 Task: Add Sprouts Lavender & Sandalwood Sugar Scrub to the cart.
Action: Mouse moved to (747, 264)
Screenshot: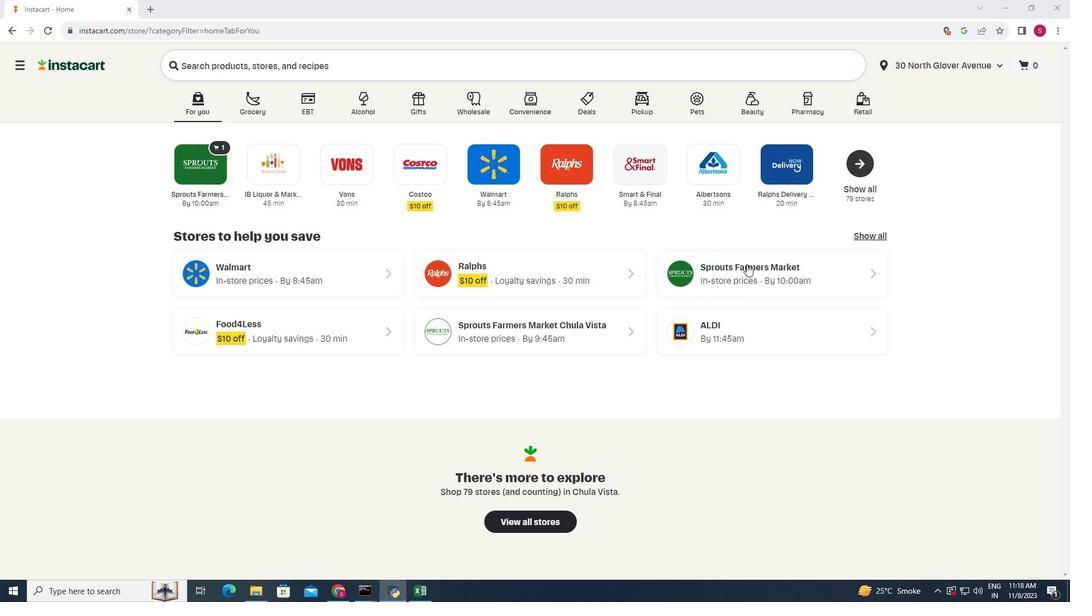 
Action: Mouse pressed left at (747, 264)
Screenshot: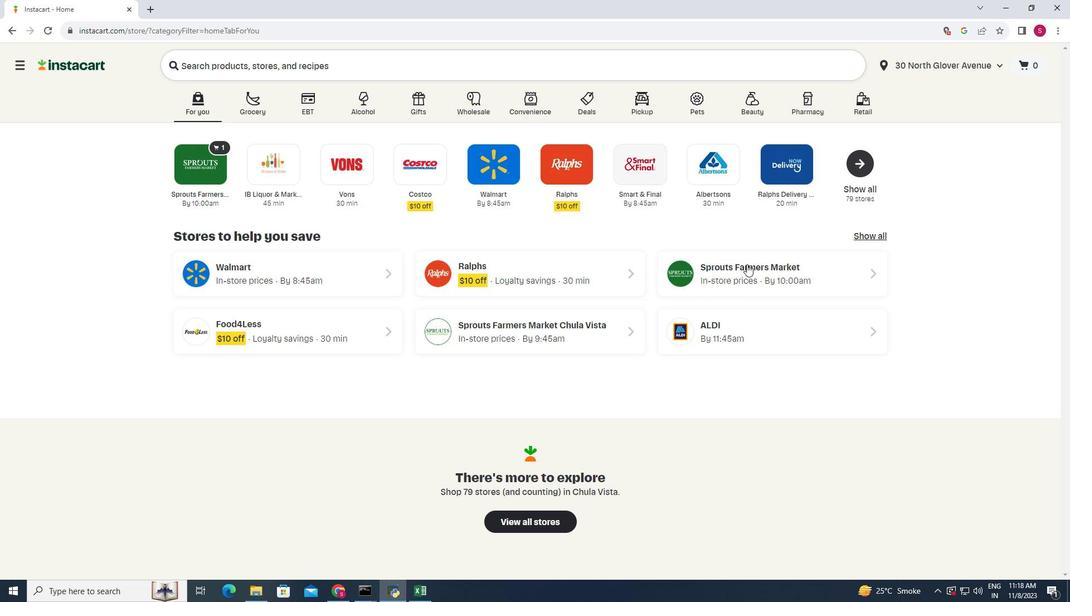
Action: Mouse moved to (87, 332)
Screenshot: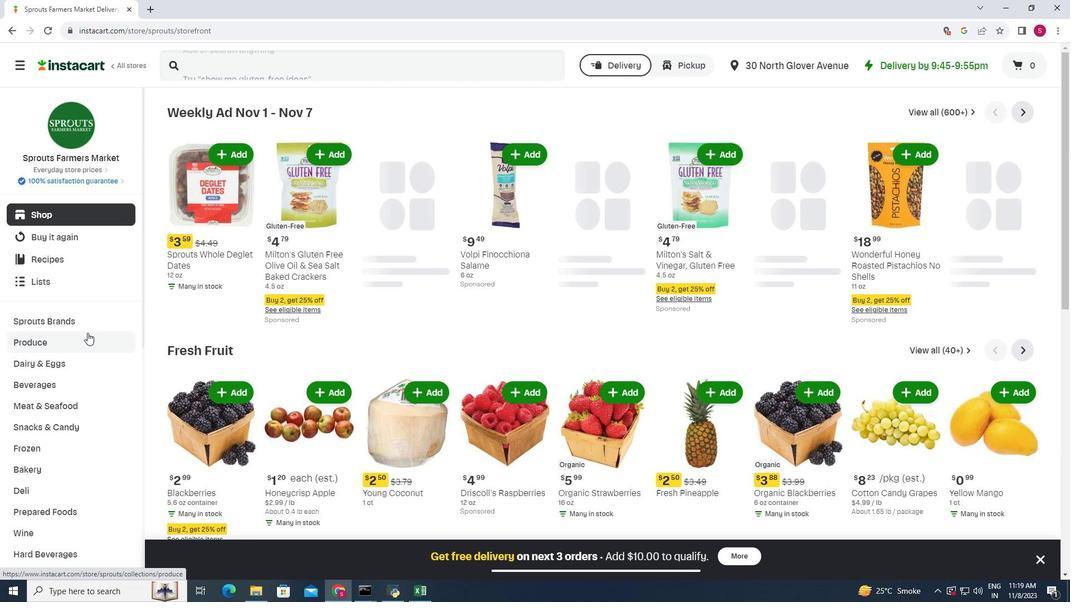 
Action: Mouse scrolled (87, 332) with delta (0, 0)
Screenshot: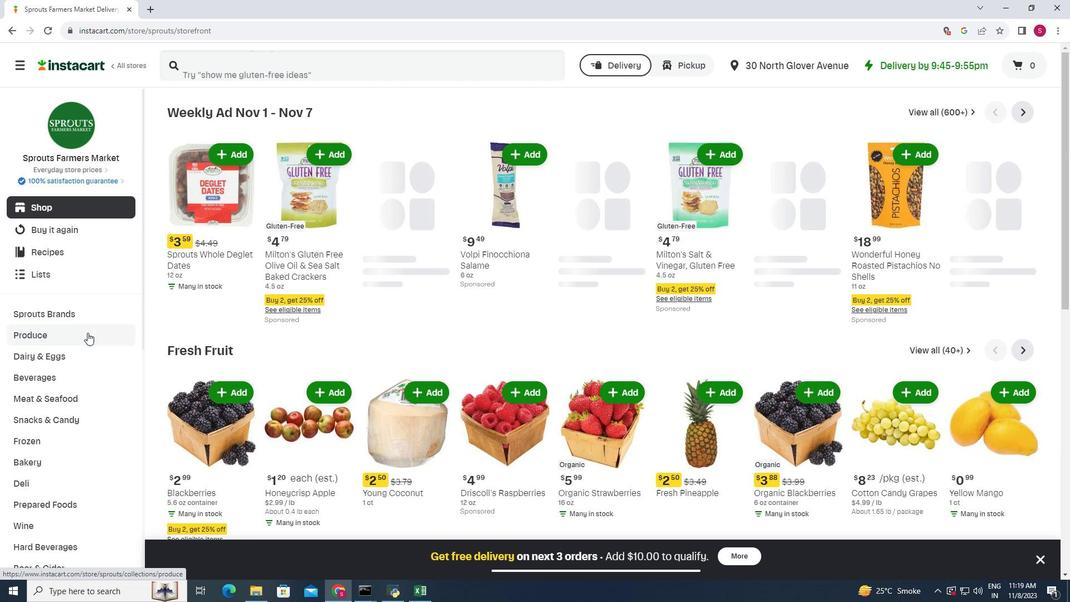 
Action: Mouse scrolled (87, 332) with delta (0, 0)
Screenshot: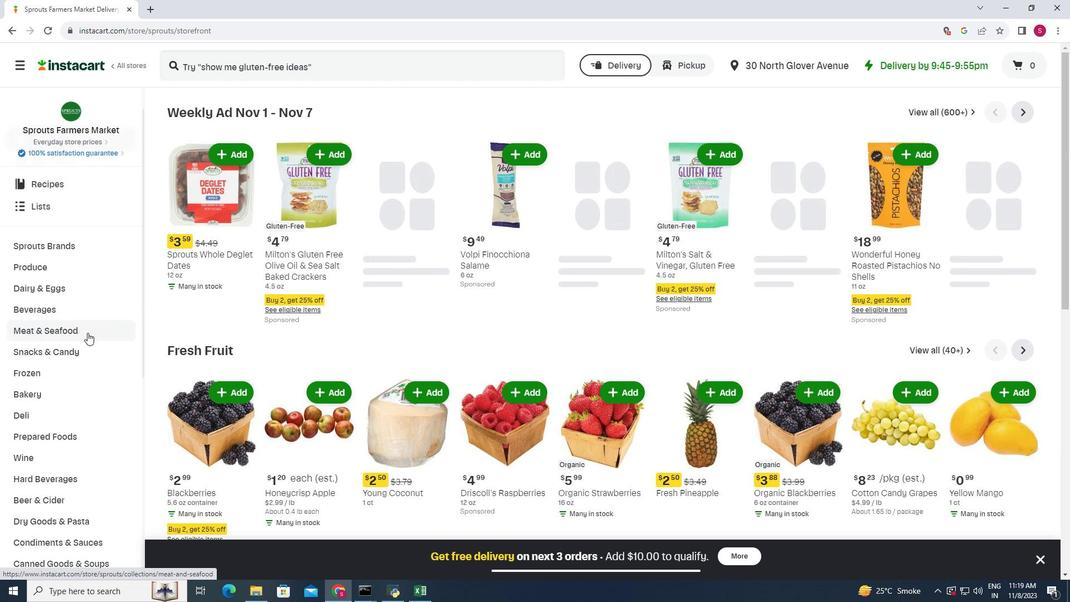 
Action: Mouse scrolled (87, 332) with delta (0, 0)
Screenshot: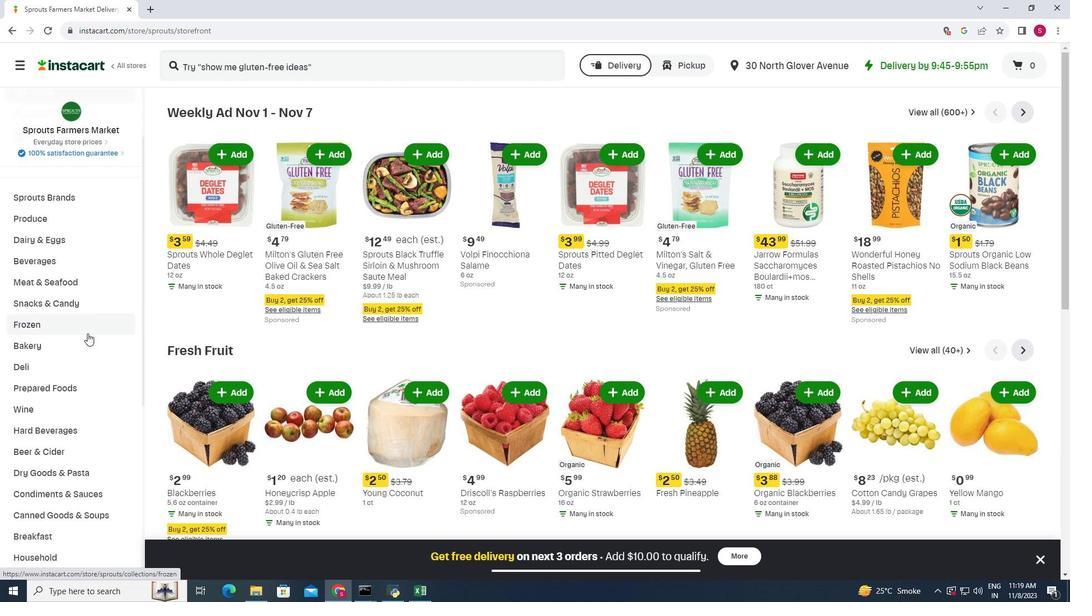 
Action: Mouse moved to (87, 333)
Screenshot: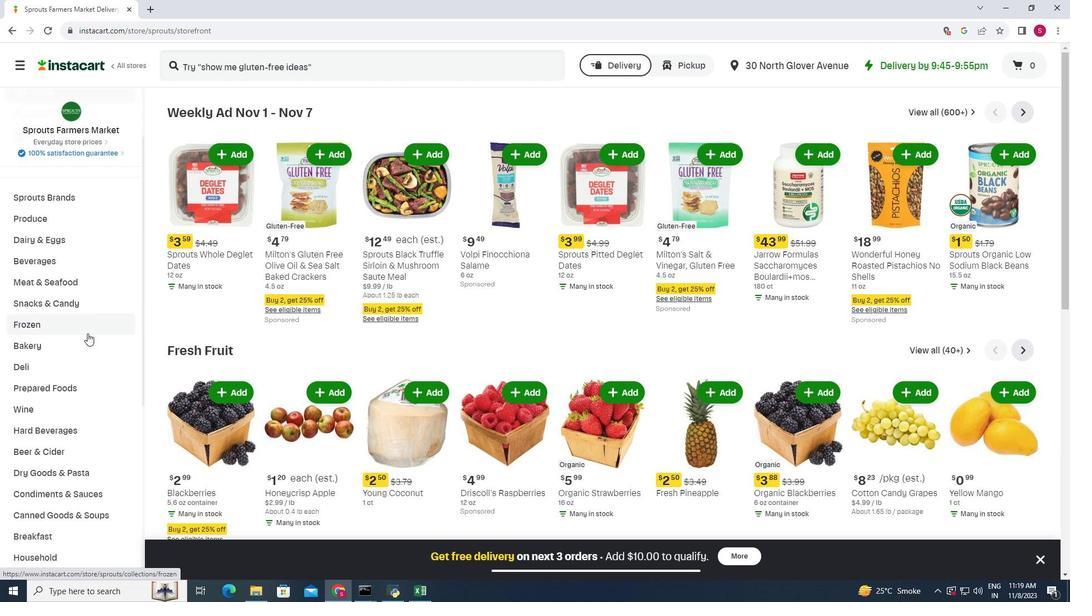 
Action: Mouse scrolled (87, 332) with delta (0, 0)
Screenshot: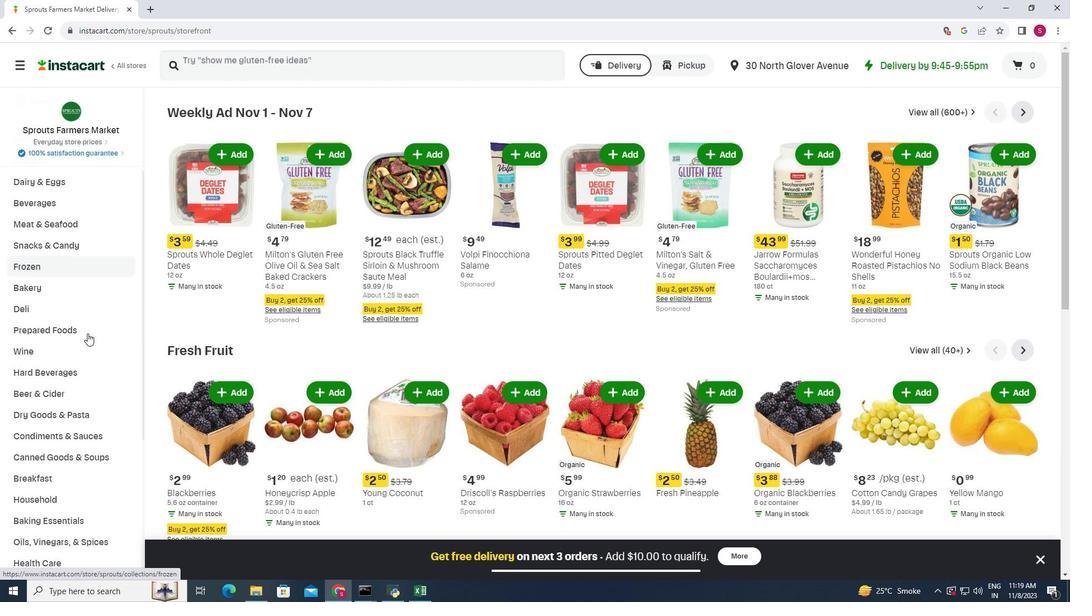 
Action: Mouse scrolled (87, 332) with delta (0, 0)
Screenshot: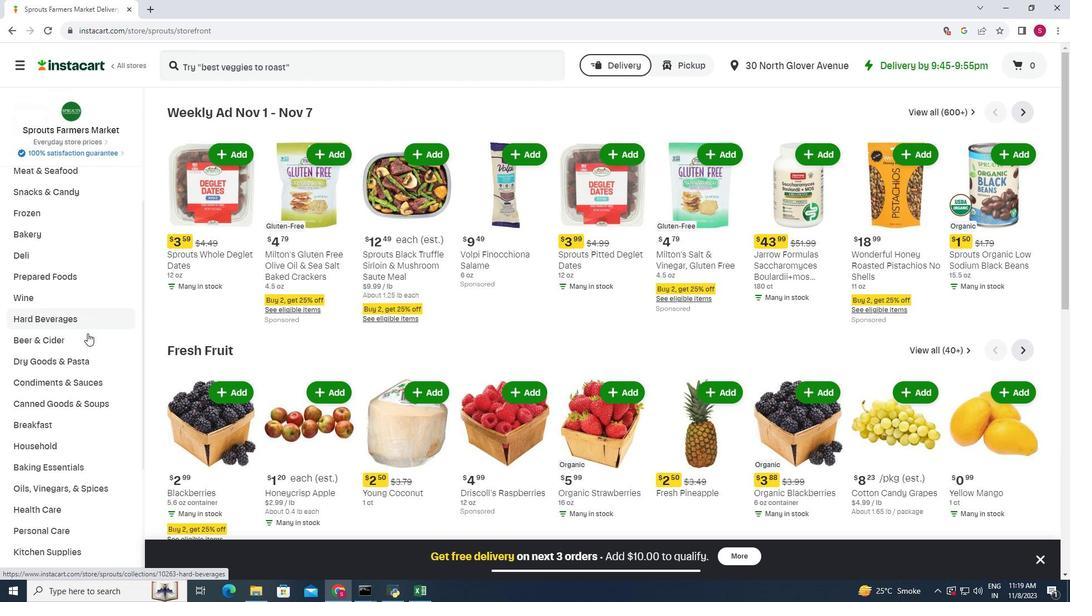 
Action: Mouse scrolled (87, 332) with delta (0, 0)
Screenshot: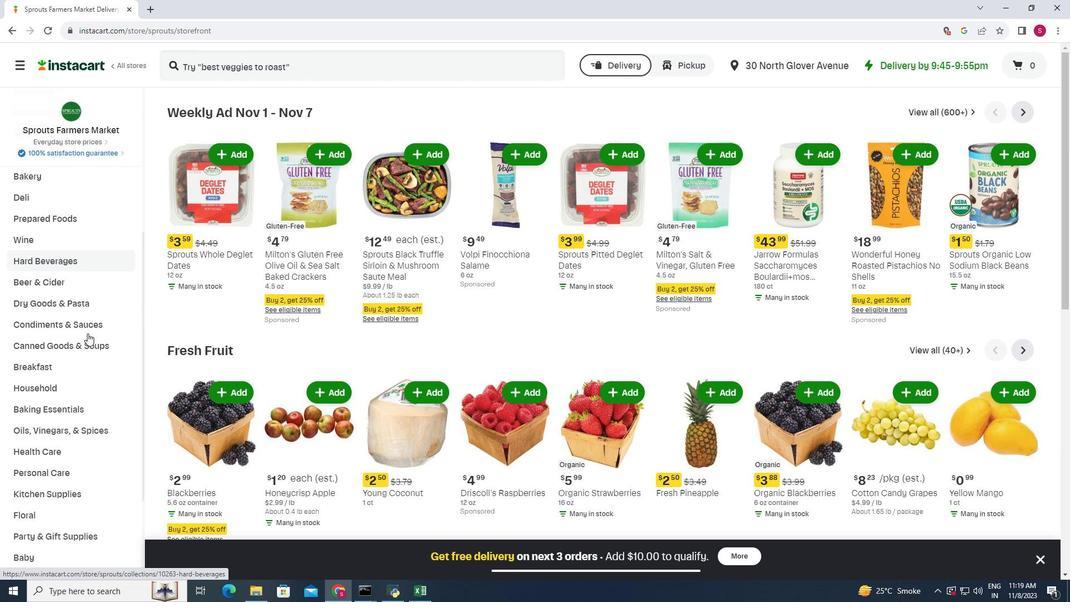 
Action: Mouse moved to (63, 432)
Screenshot: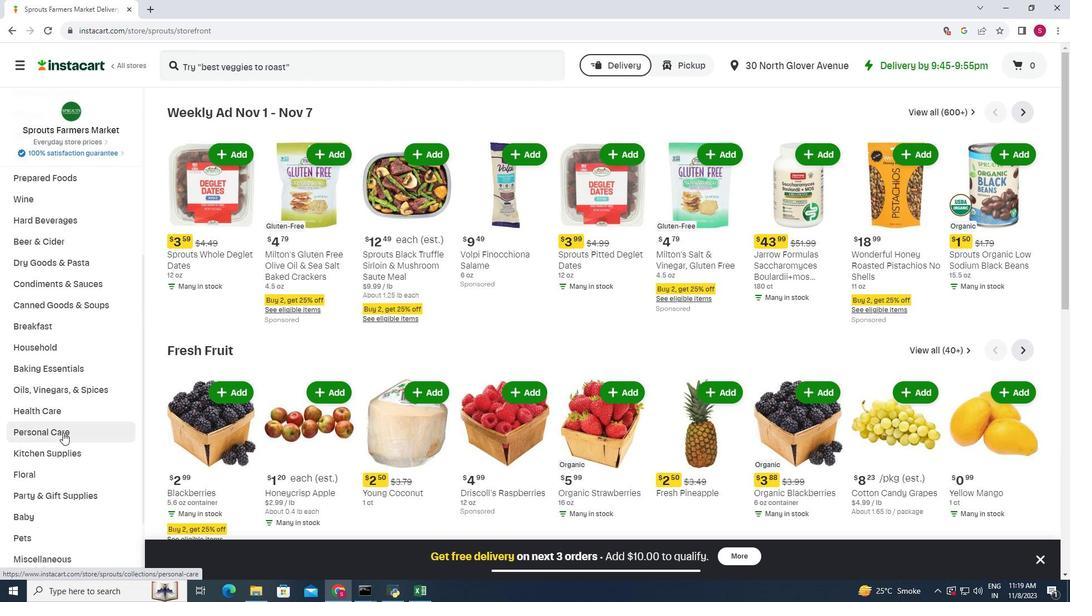 
Action: Mouse pressed left at (63, 432)
Screenshot: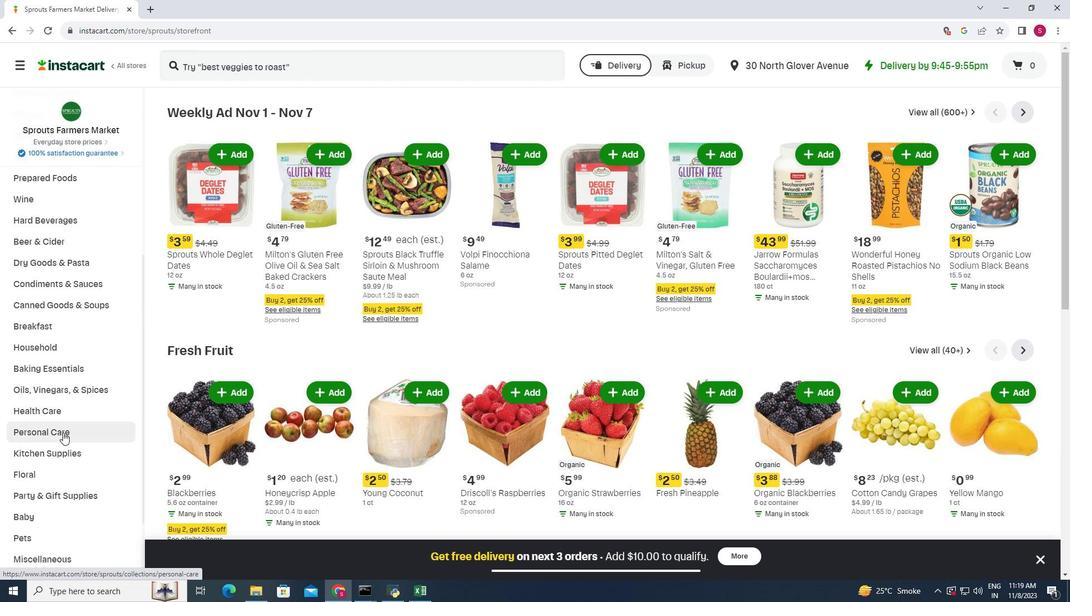 
Action: Mouse moved to (274, 145)
Screenshot: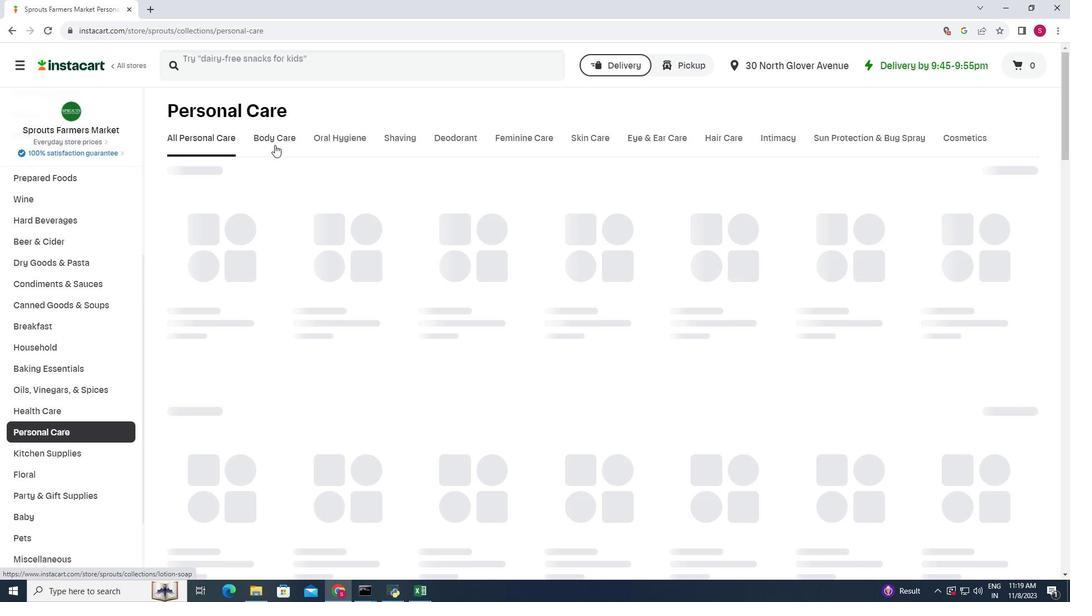 
Action: Mouse pressed left at (274, 145)
Screenshot: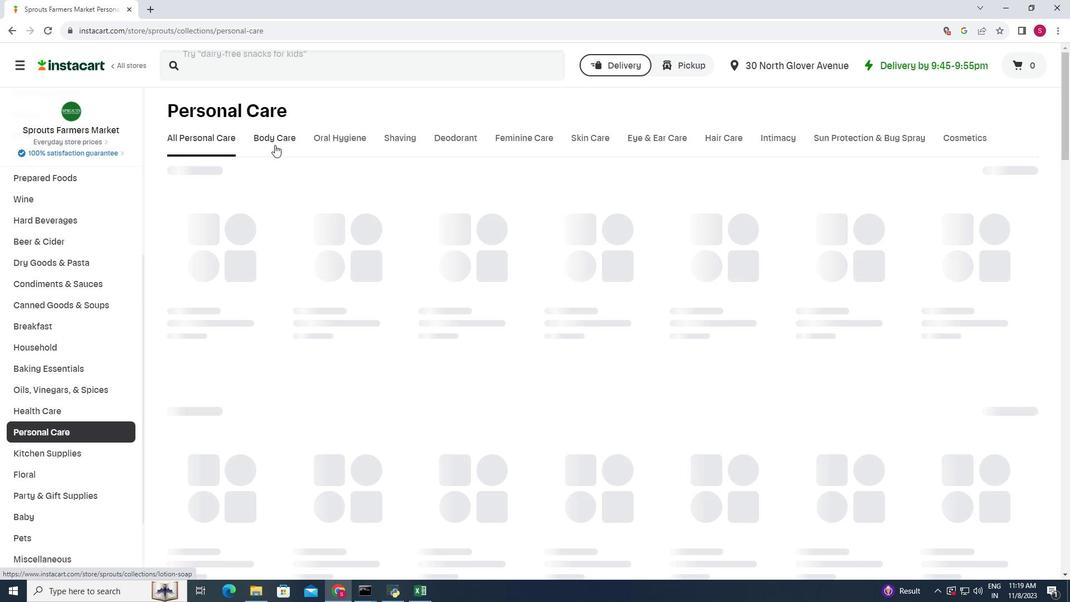 
Action: Mouse moved to (341, 222)
Screenshot: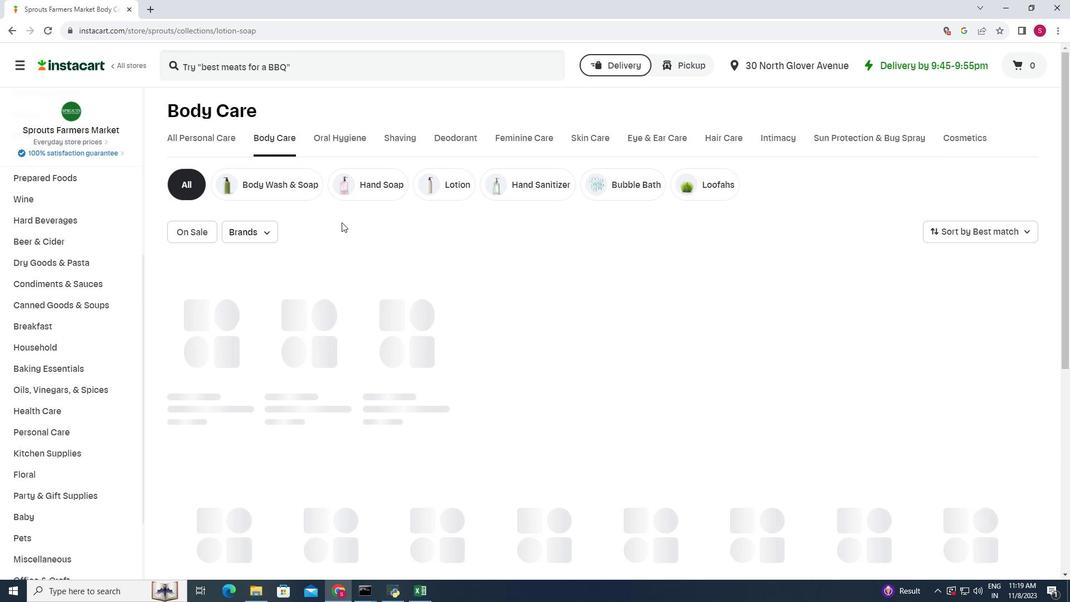 
Action: Mouse scrolled (341, 221) with delta (0, 0)
Screenshot: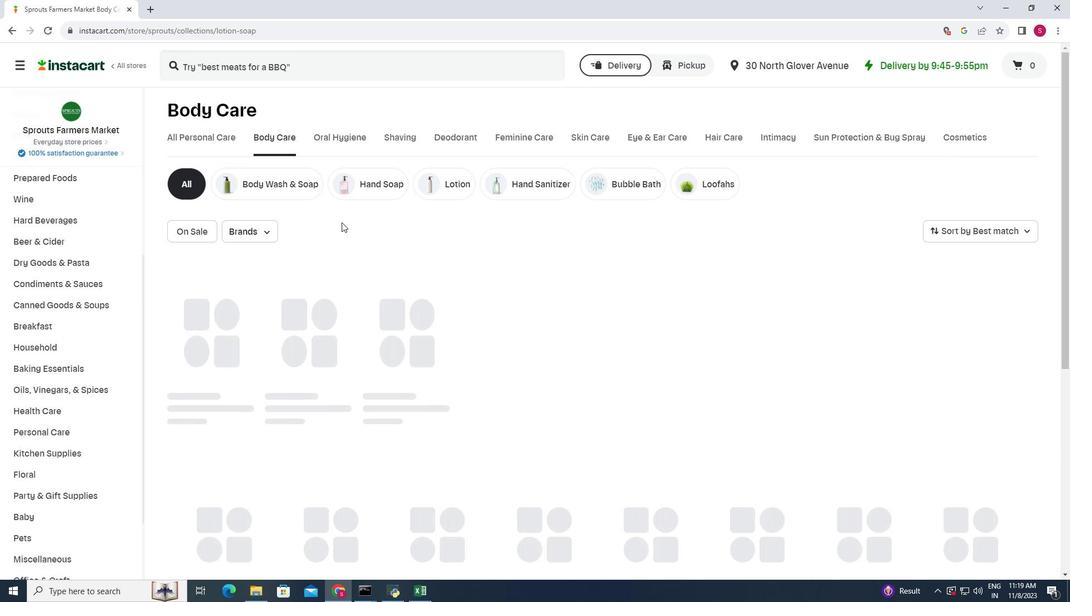 
Action: Mouse moved to (361, 71)
Screenshot: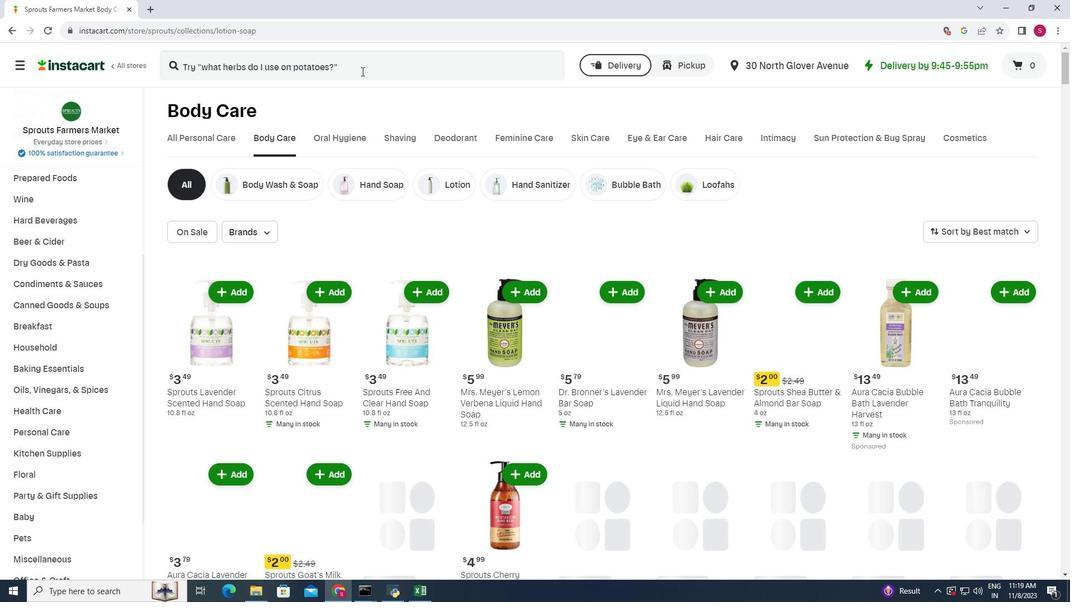 
Action: Mouse pressed left at (361, 71)
Screenshot: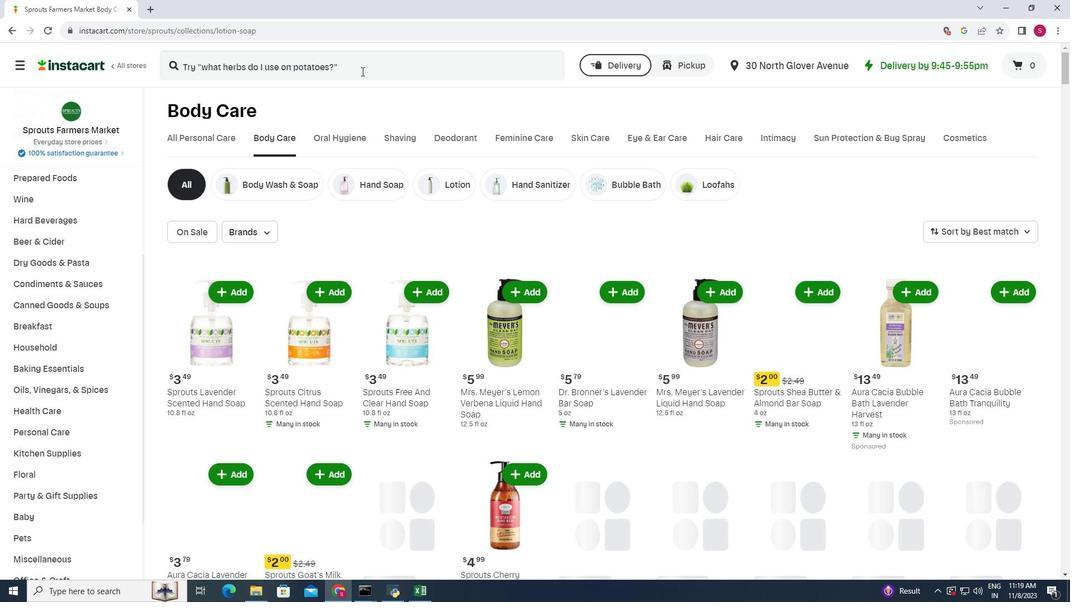
Action: Mouse moved to (320, 63)
Screenshot: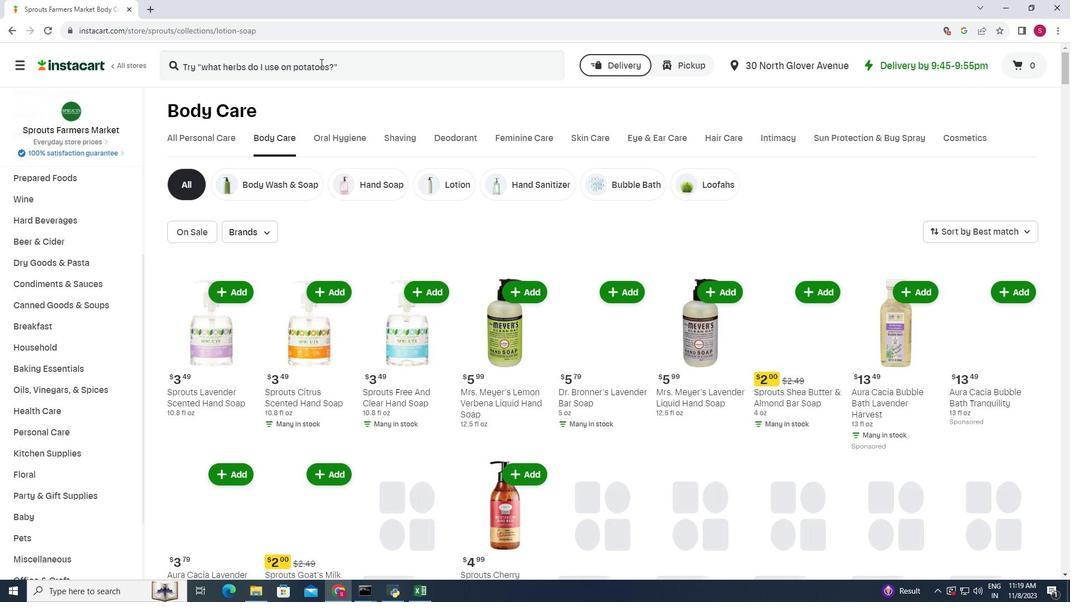 
Action: Mouse pressed left at (320, 63)
Screenshot: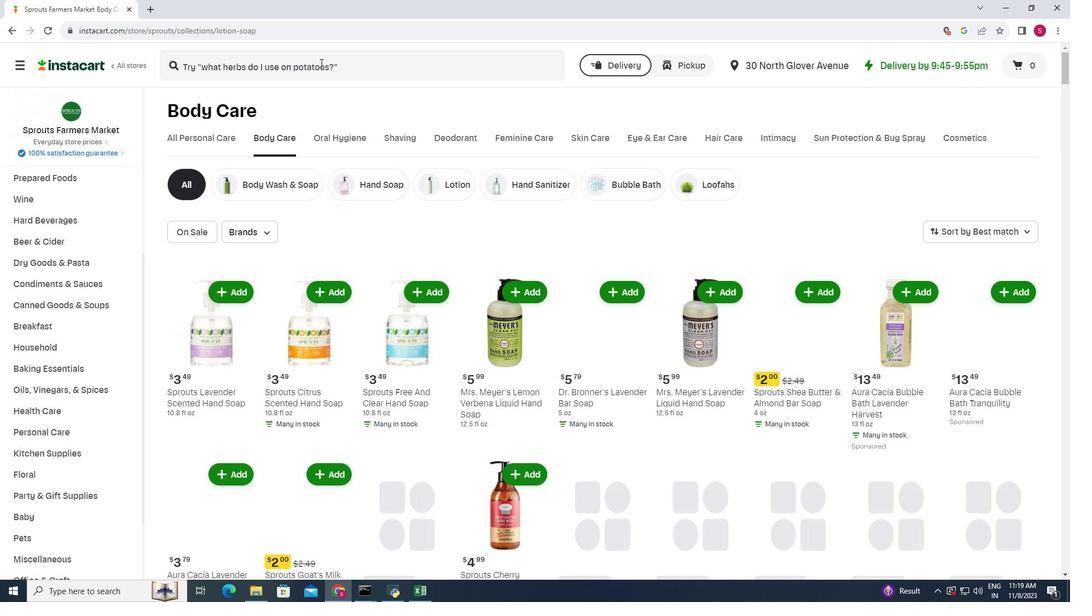 
Action: Mouse moved to (320, 62)
Screenshot: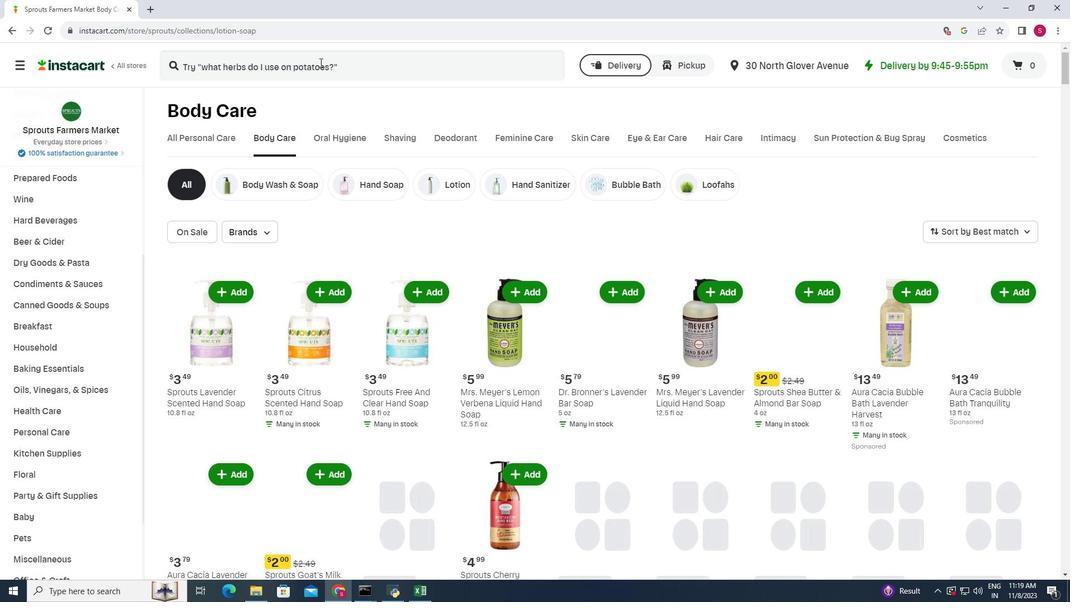 
Action: Key pressed <Key.shift>Sprouts<Key.space><Key.shift>LAve<Key.backspace><Key.backspace><Key.backspace>avender<Key.space><Key.shift><Key.shift><Key.shift><Key.shift><Key.shift><Key.shift><Key.shift><Key.shift><Key.shift><Key.shift>&<Key.space><Key.shift>Sandalwood<Key.space><Key.shift>Sugar<Key.space><Key.shift>Scrub<Key.enter>
Screenshot: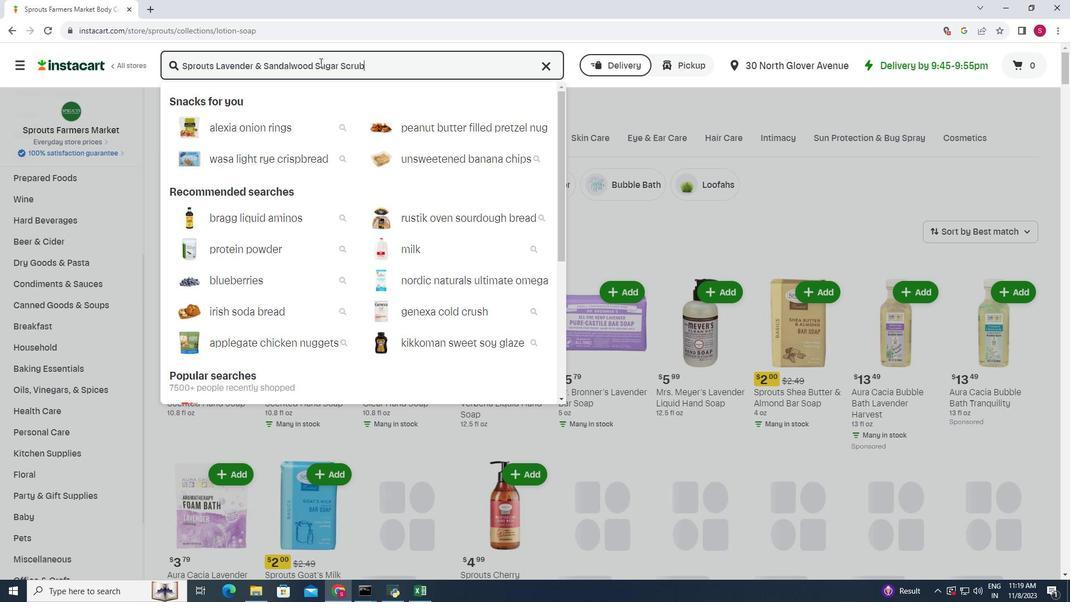 
Action: Mouse moved to (306, 150)
Screenshot: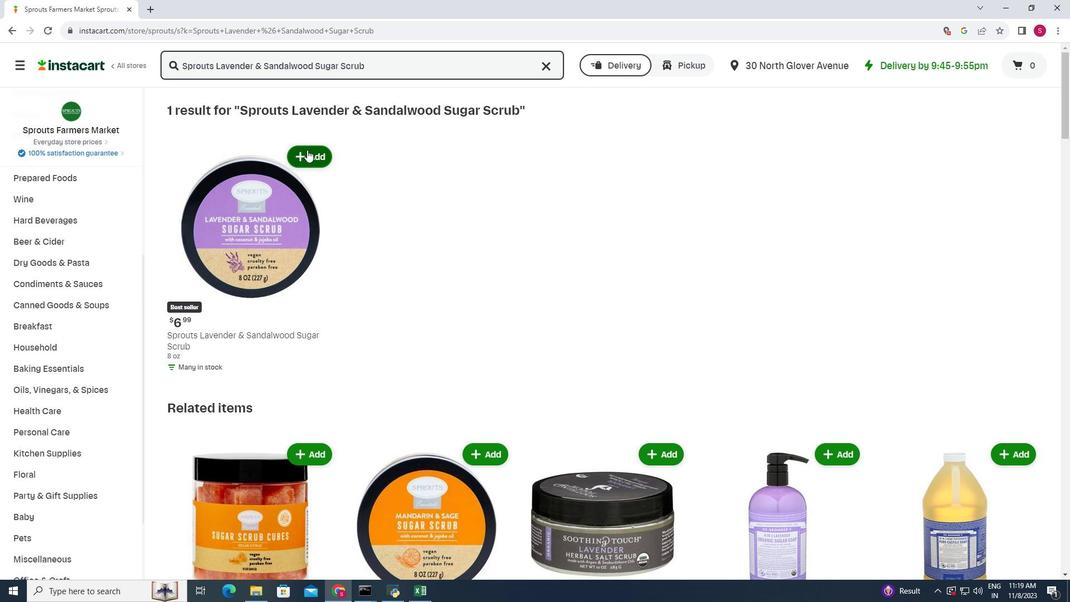 
Action: Mouse pressed left at (306, 150)
Screenshot: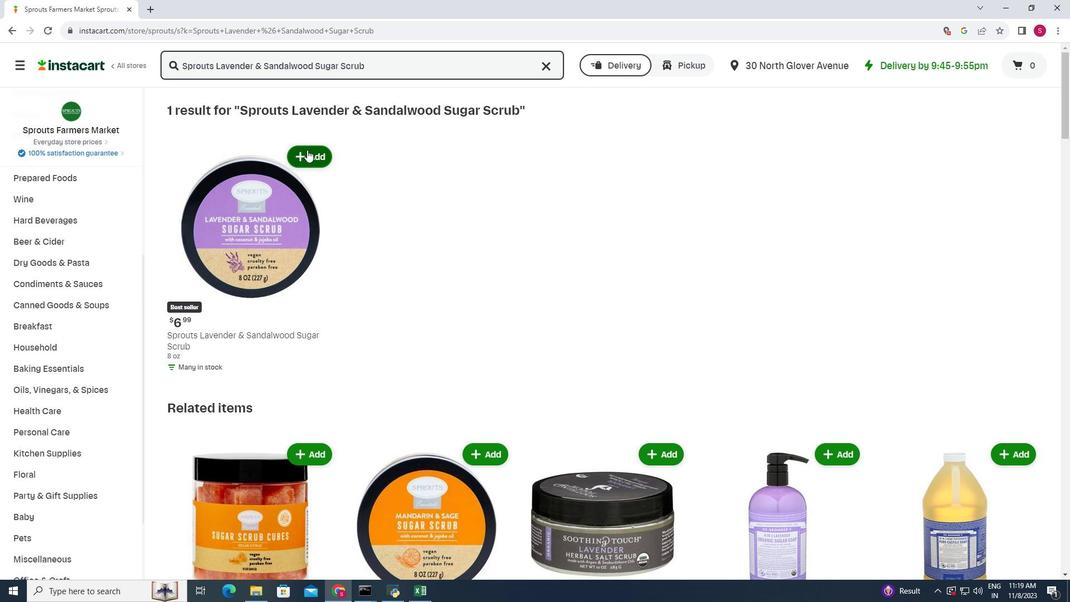 
Action: Mouse moved to (607, 154)
Screenshot: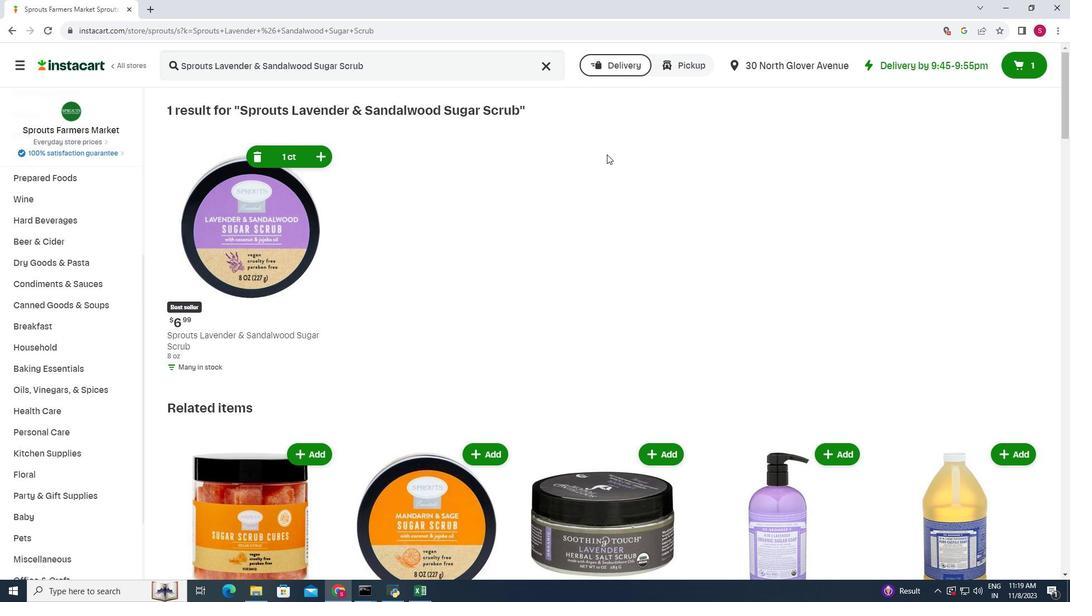 
